 Task: Add Milk Chocolate Covered Almonds Cup to the cart.
Action: Mouse moved to (14, 64)
Screenshot: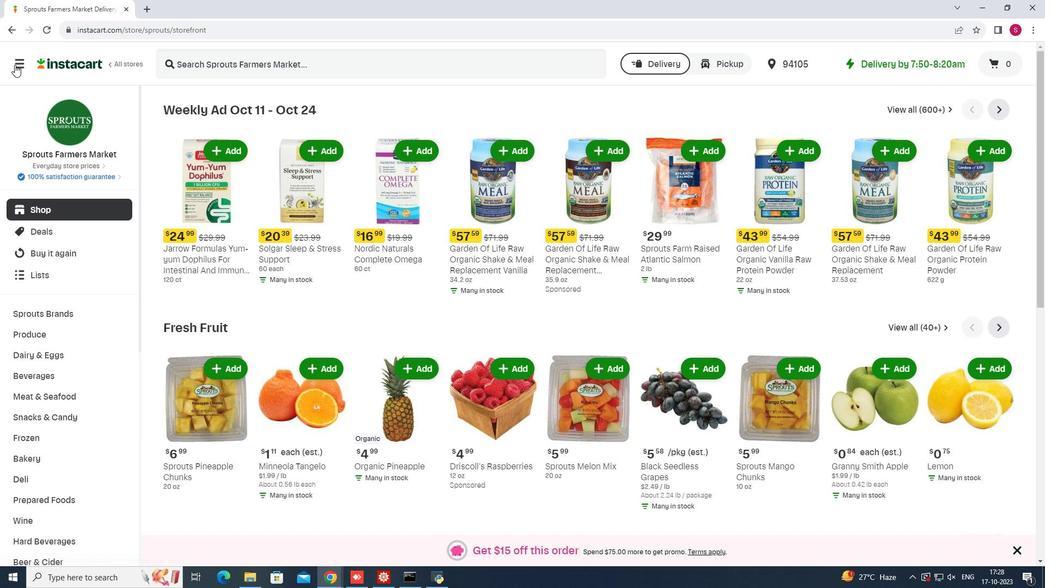 
Action: Mouse pressed left at (14, 64)
Screenshot: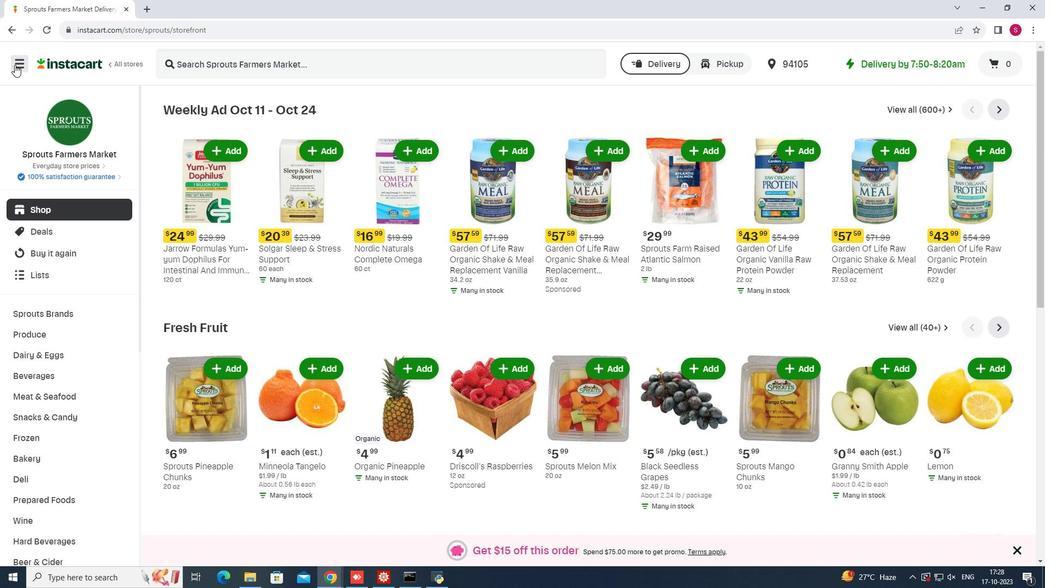 
Action: Mouse moved to (56, 286)
Screenshot: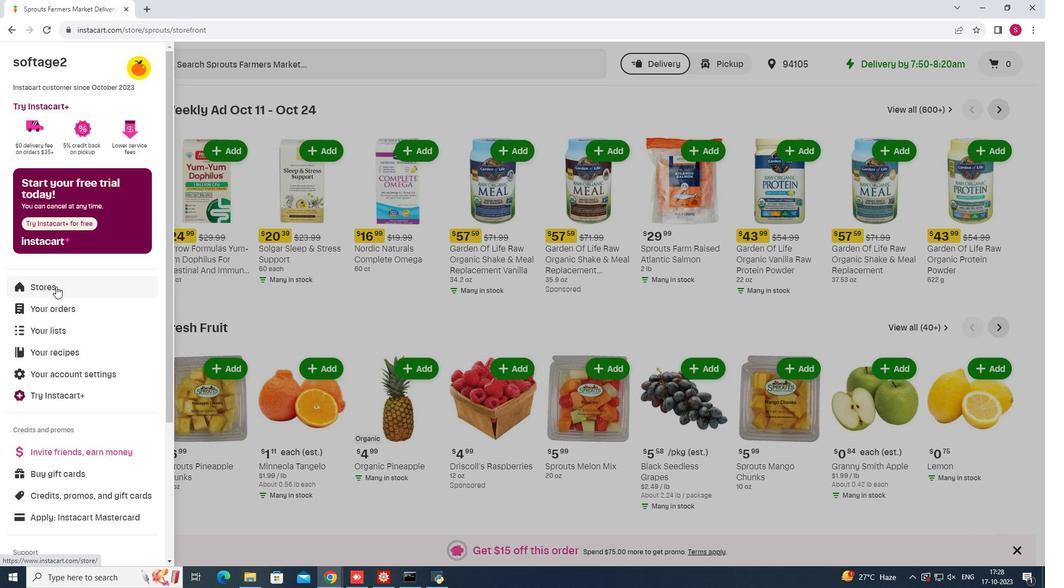 
Action: Mouse pressed left at (56, 286)
Screenshot: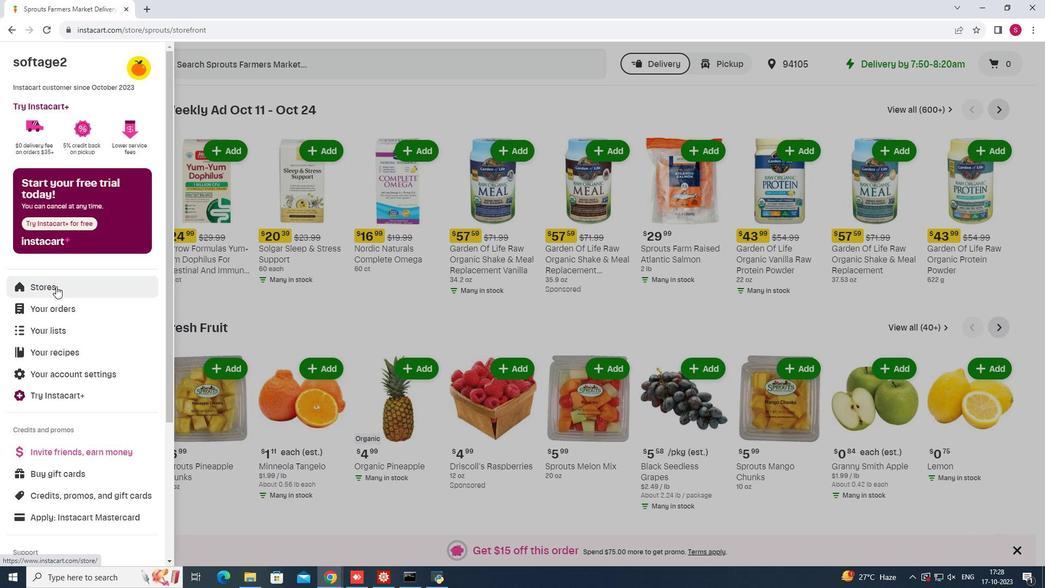 
Action: Mouse moved to (253, 97)
Screenshot: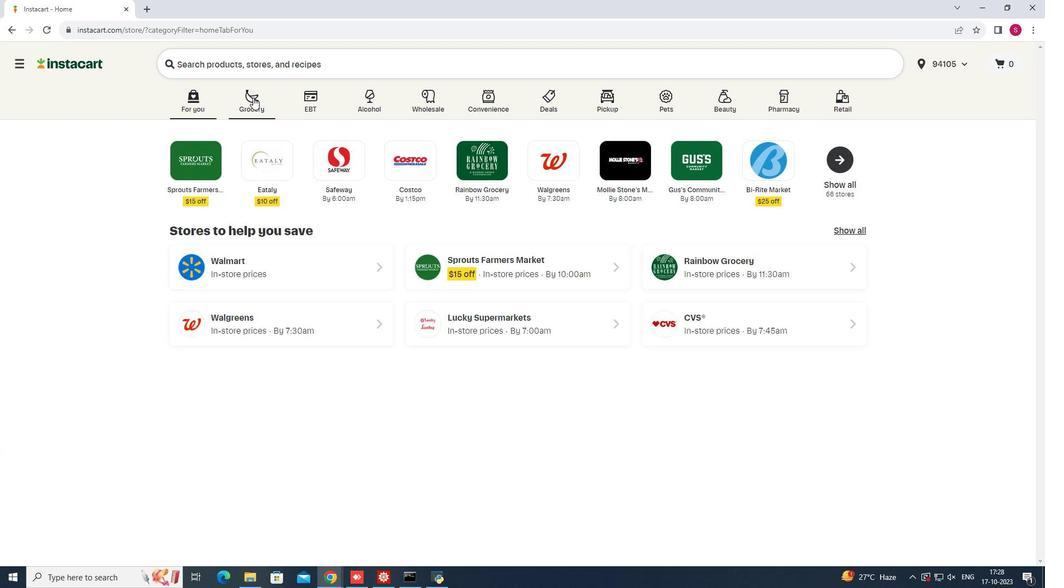 
Action: Mouse pressed left at (253, 97)
Screenshot: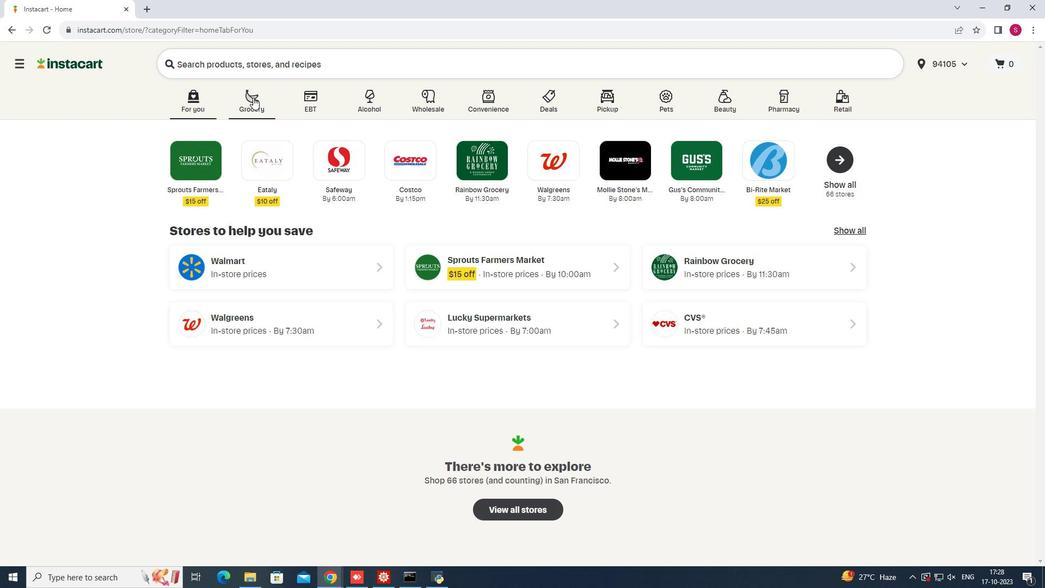 
Action: Mouse moved to (731, 151)
Screenshot: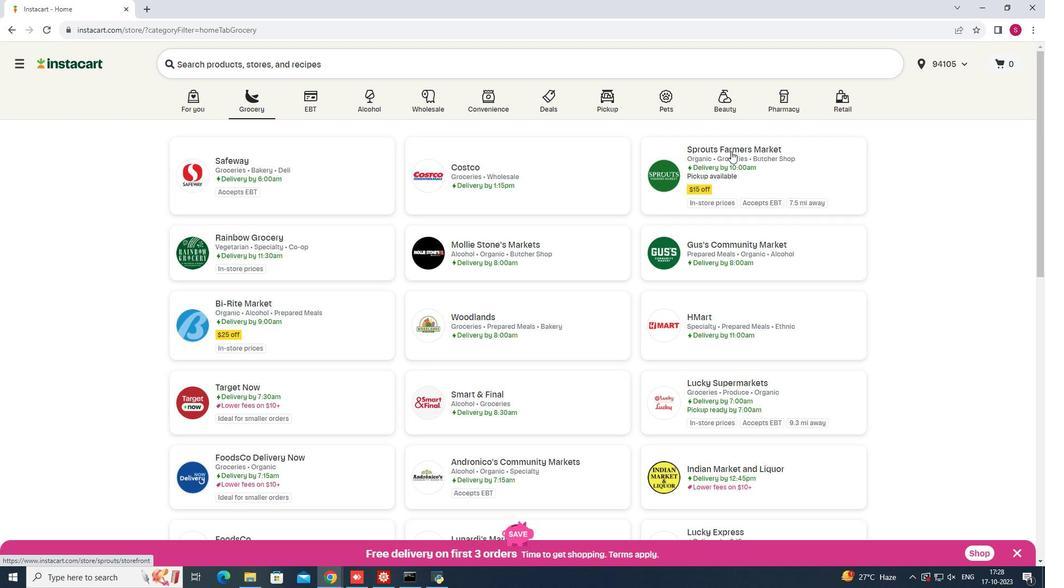 
Action: Mouse pressed left at (731, 151)
Screenshot: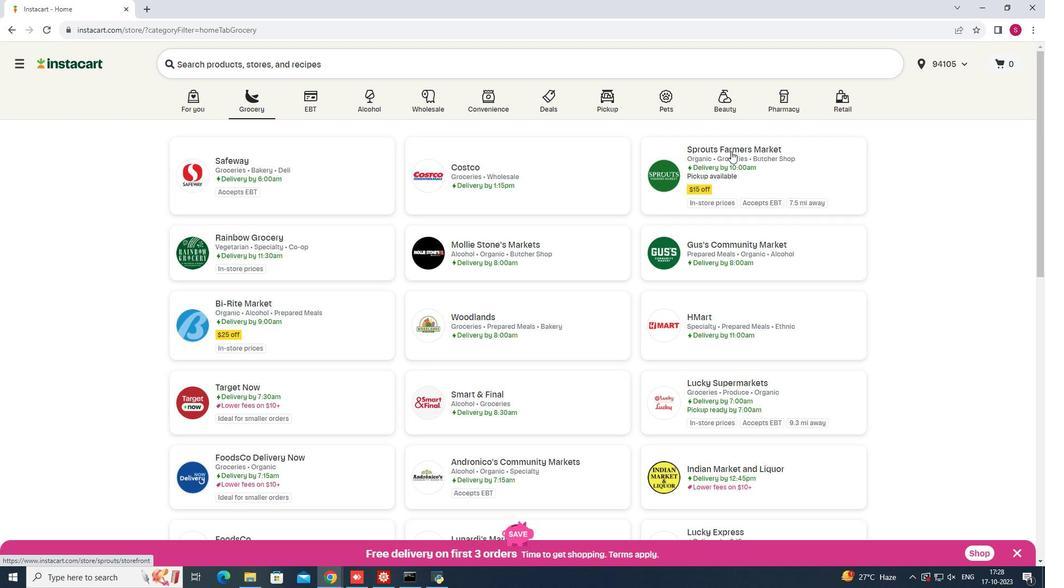 
Action: Mouse moved to (51, 416)
Screenshot: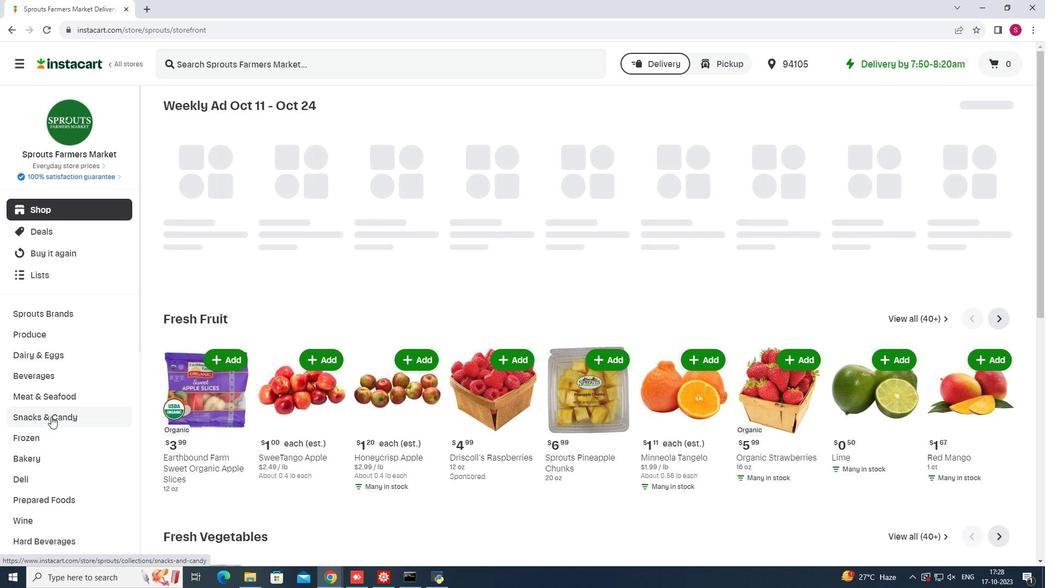 
Action: Mouse pressed left at (51, 416)
Screenshot: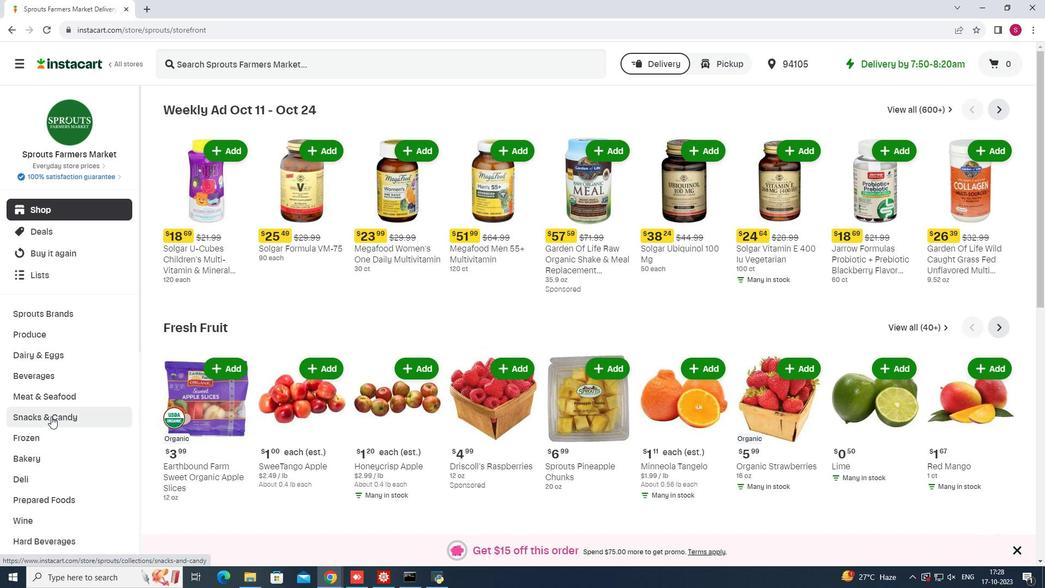 
Action: Mouse moved to (314, 134)
Screenshot: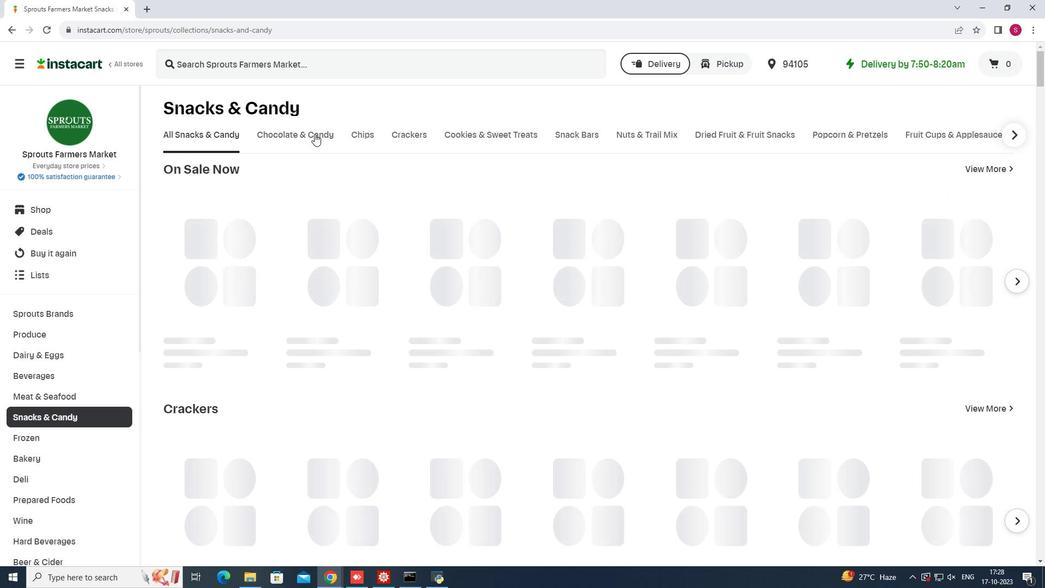 
Action: Mouse pressed left at (314, 134)
Screenshot: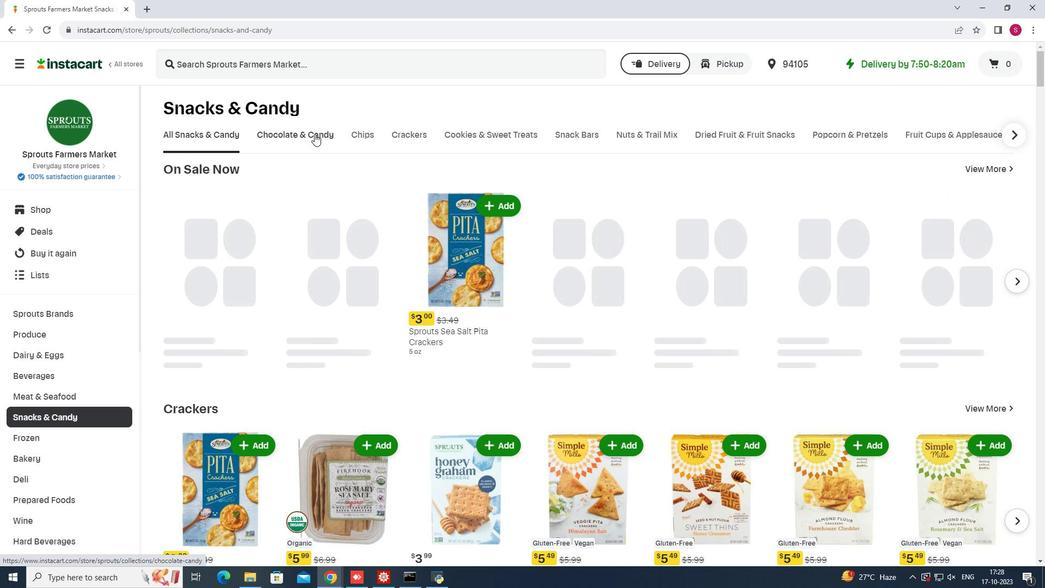 
Action: Mouse moved to (277, 183)
Screenshot: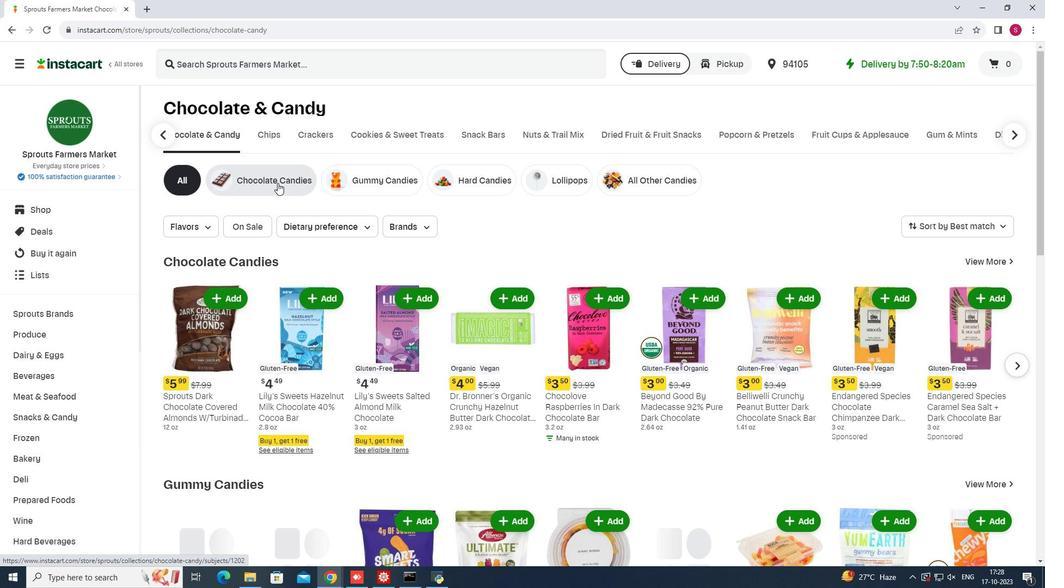 
Action: Mouse pressed left at (277, 183)
Screenshot: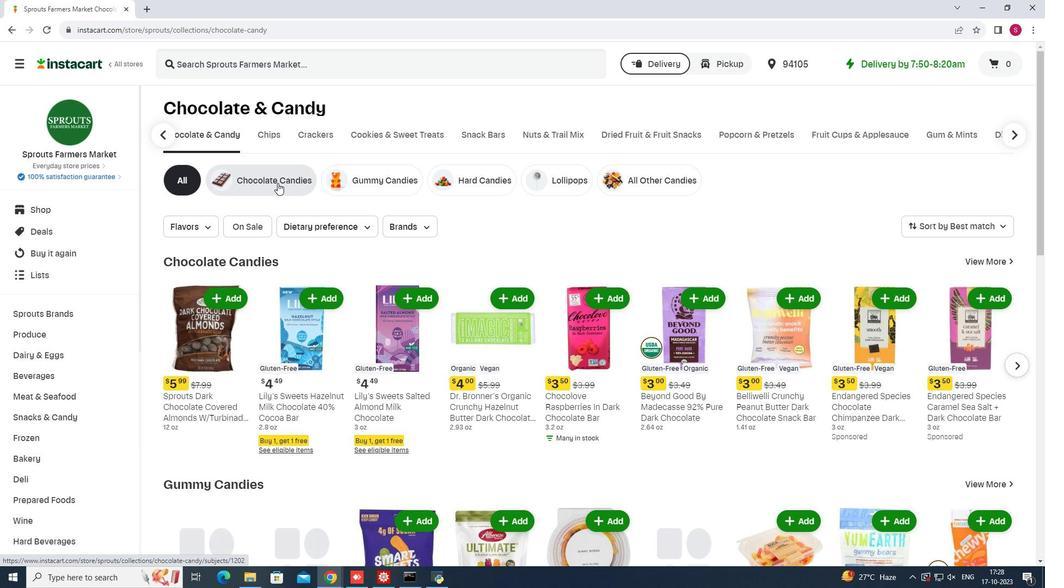 
Action: Mouse moved to (359, 61)
Screenshot: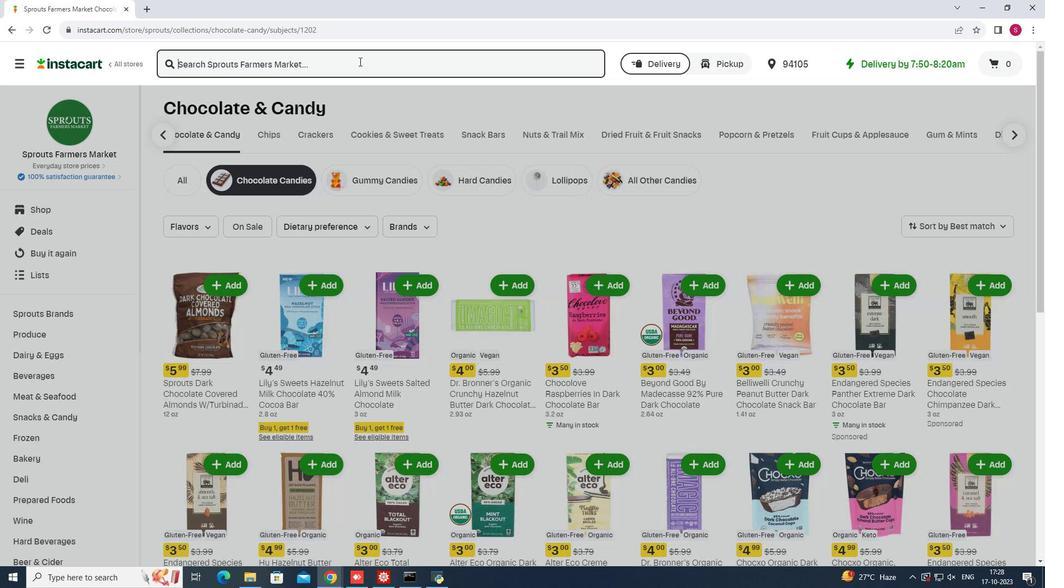 
Action: Mouse pressed left at (359, 61)
Screenshot: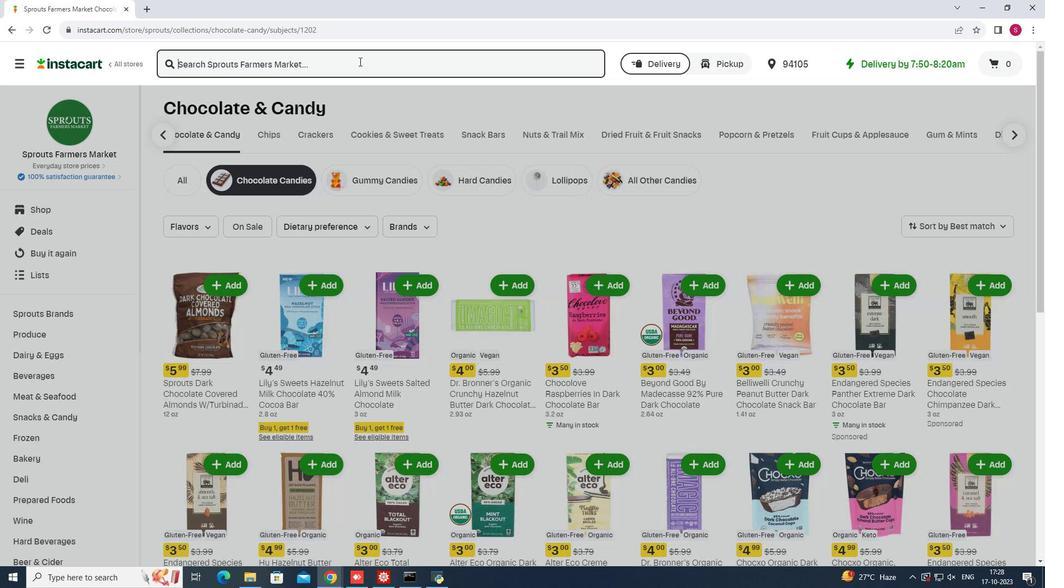 
Action: Mouse moved to (359, 61)
Screenshot: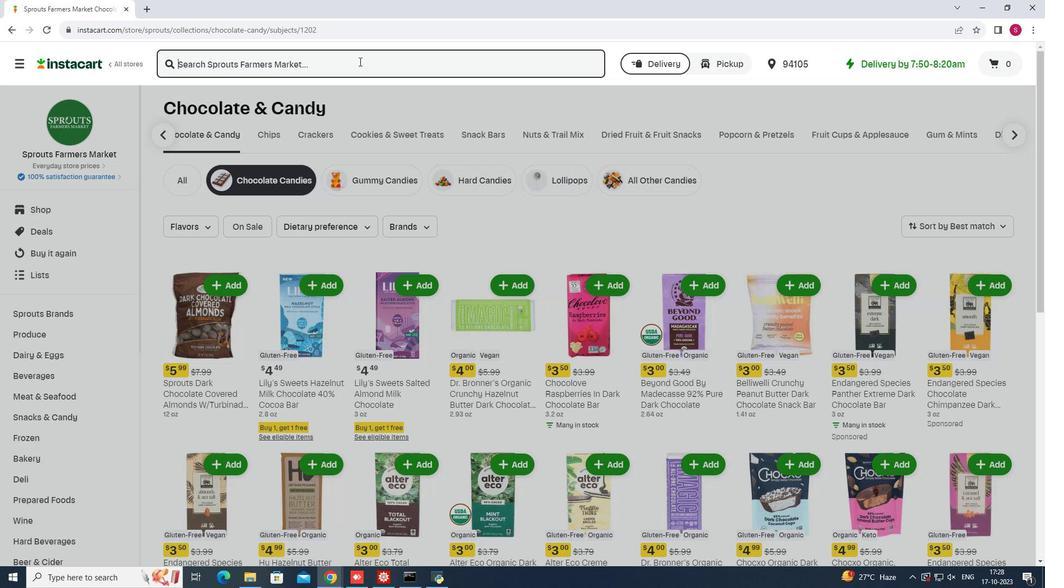 
Action: Key pressed <Key.shift>mi<Key.backspace><Key.backspace><Key.backspace><Key.backspace><Key.backspace><Key.backspace><Key.backspace><Key.backspace><Key.backspace><Key.shift>Milk<Key.space><Key.shift>Chocolate<Key.space><Key.shift>Covered<Key.space><Key.shift>Almonds<Key.space><Key.shift>Cup<Key.enter>
Screenshot: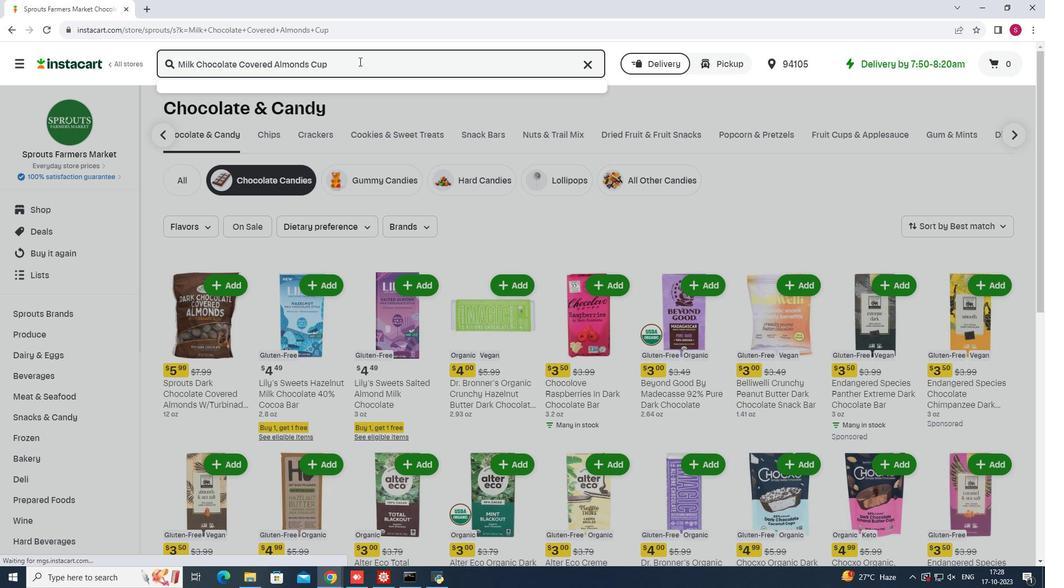 
Action: Mouse moved to (812, 177)
Screenshot: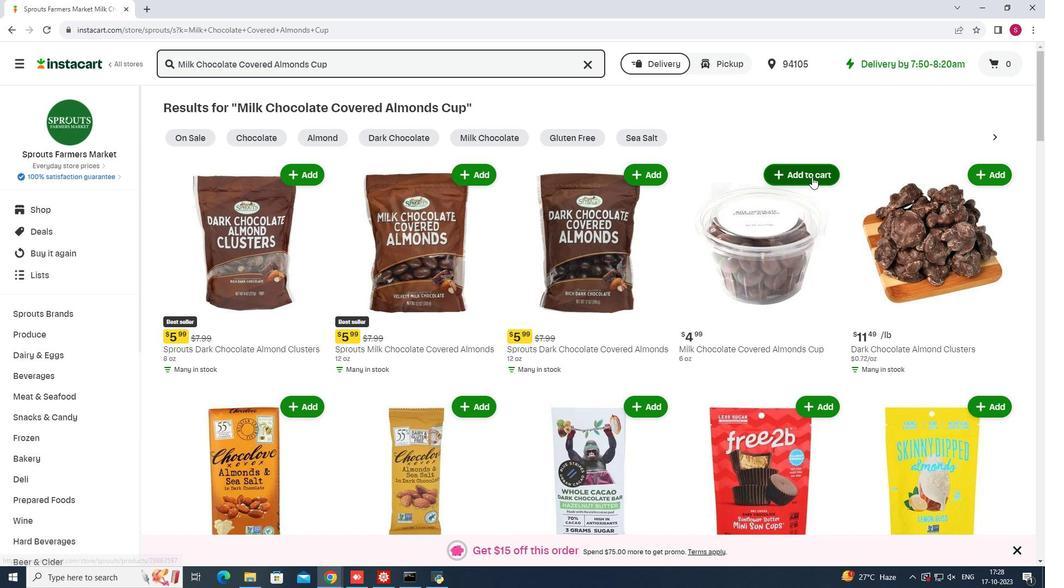 
Action: Mouse pressed left at (812, 177)
Screenshot: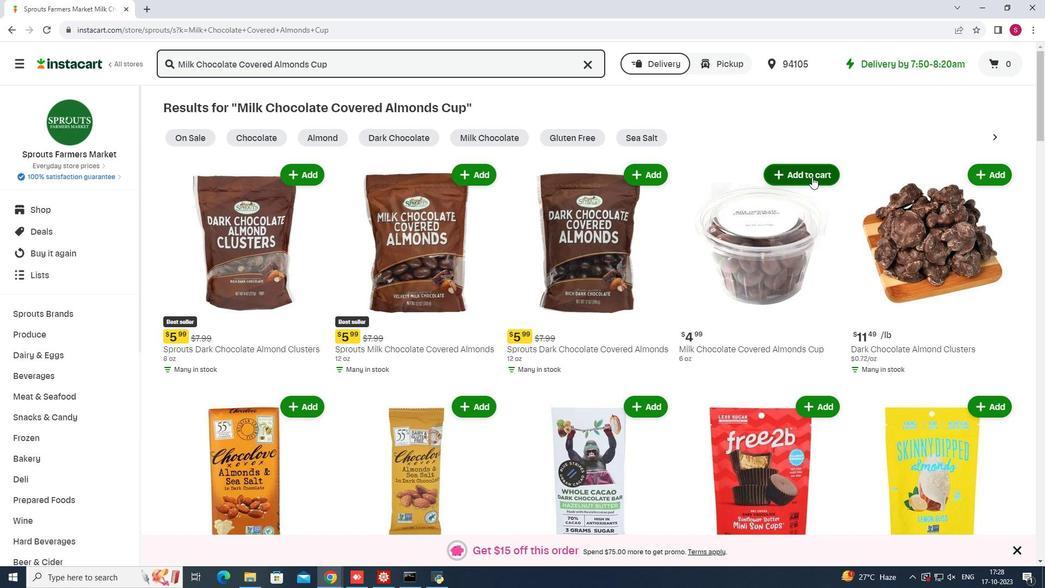 
Action: Mouse moved to (707, 188)
Screenshot: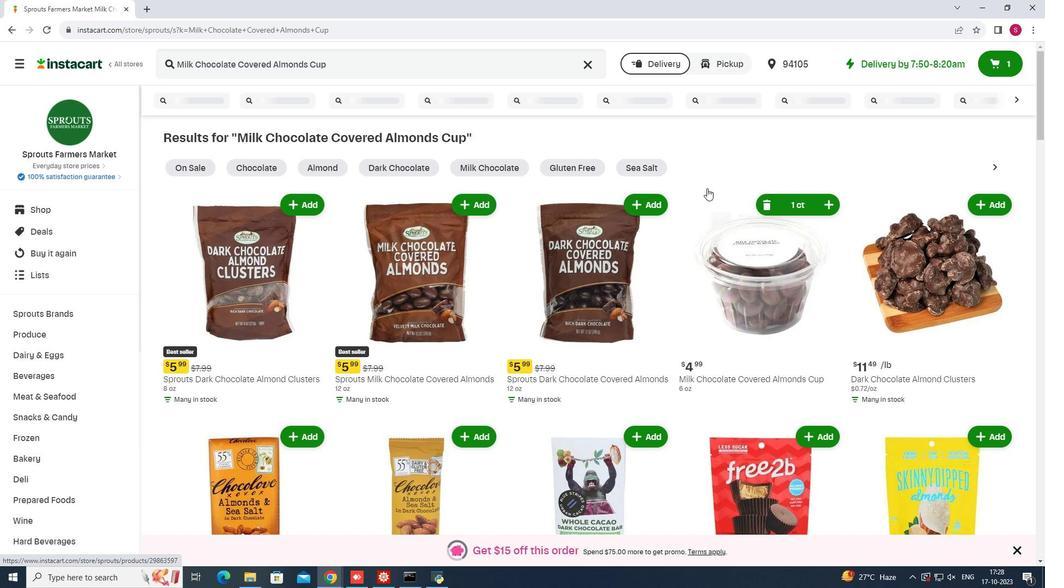 
